 Task: Change Filter to Hard Light on "Image C.jpg" and play.
Action: Mouse moved to (314, 186)
Screenshot: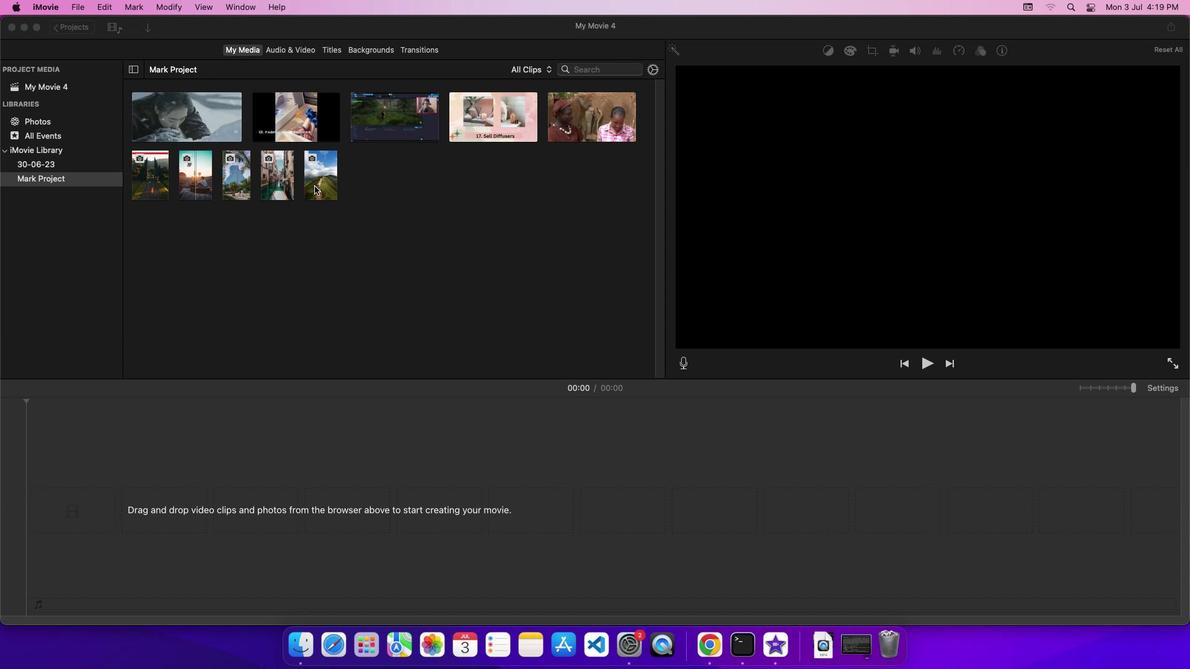 
Action: Mouse pressed left at (314, 186)
Screenshot: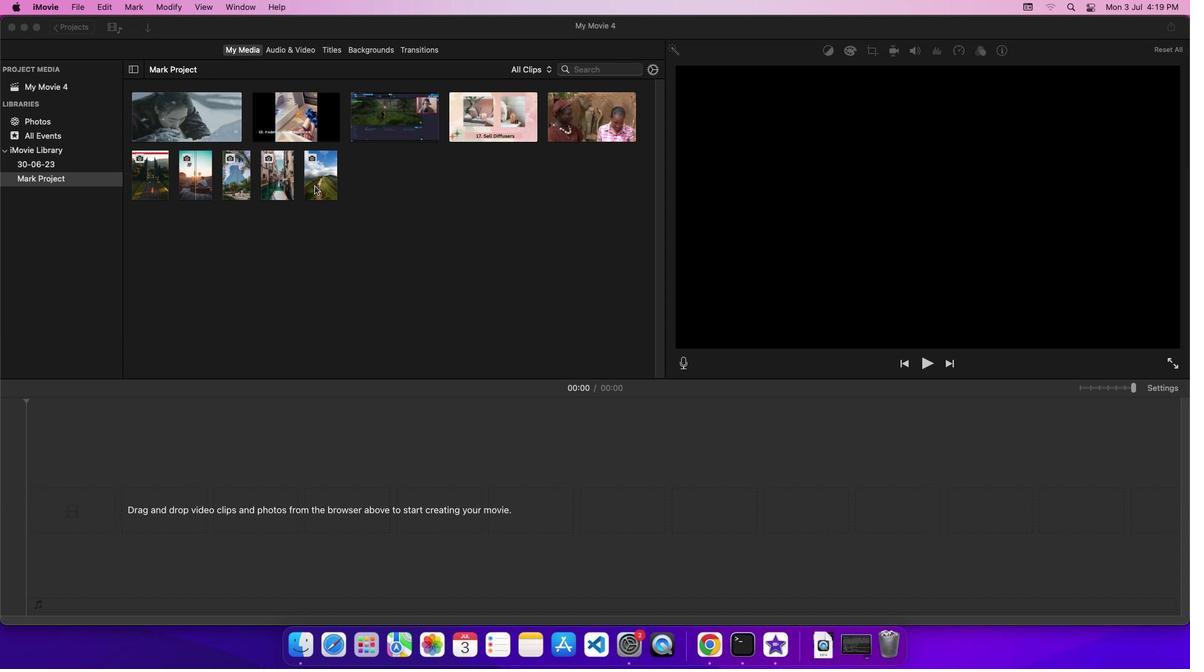 
Action: Mouse moved to (328, 173)
Screenshot: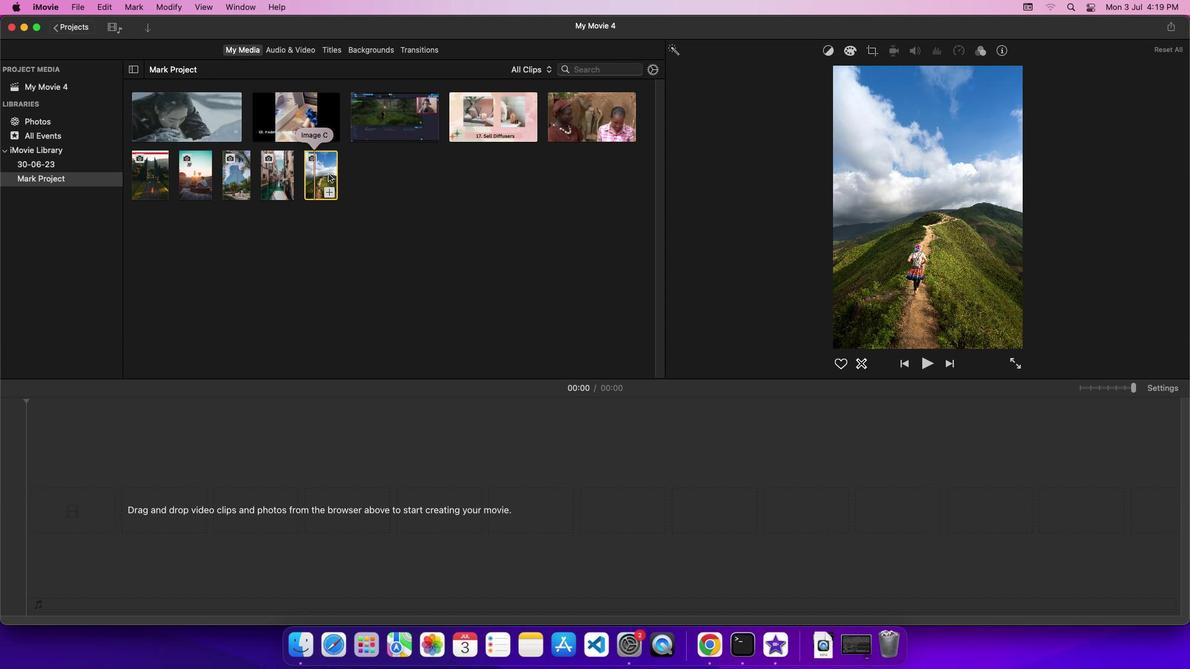 
Action: Mouse pressed left at (328, 173)
Screenshot: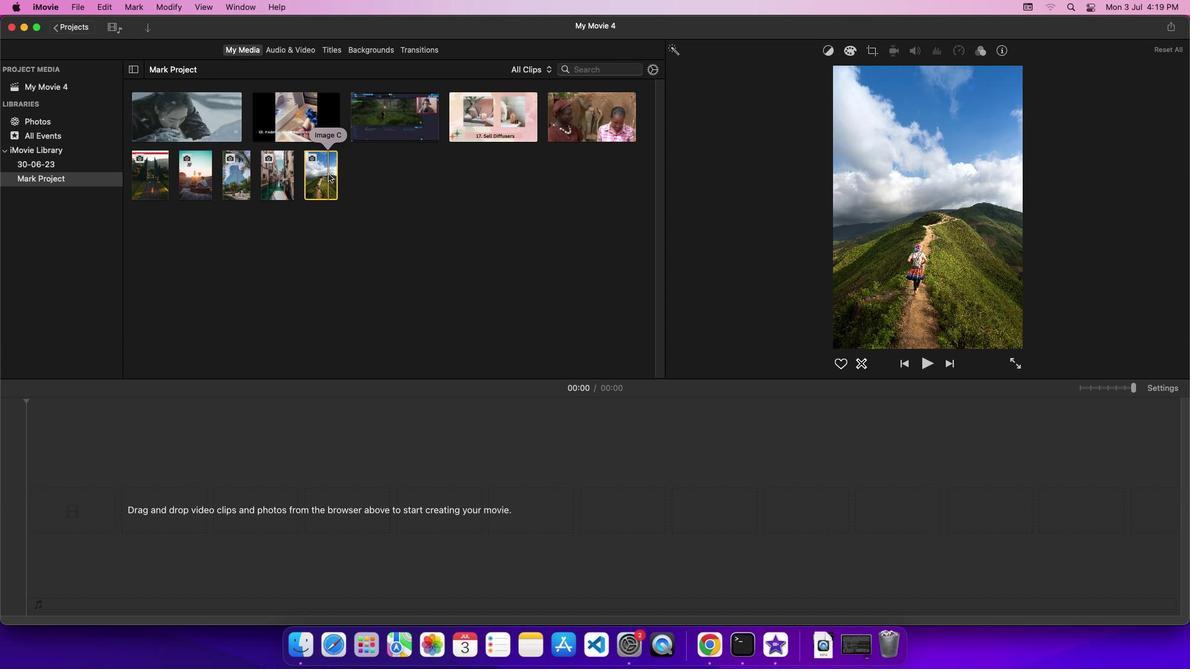 
Action: Mouse moved to (1168, 390)
Screenshot: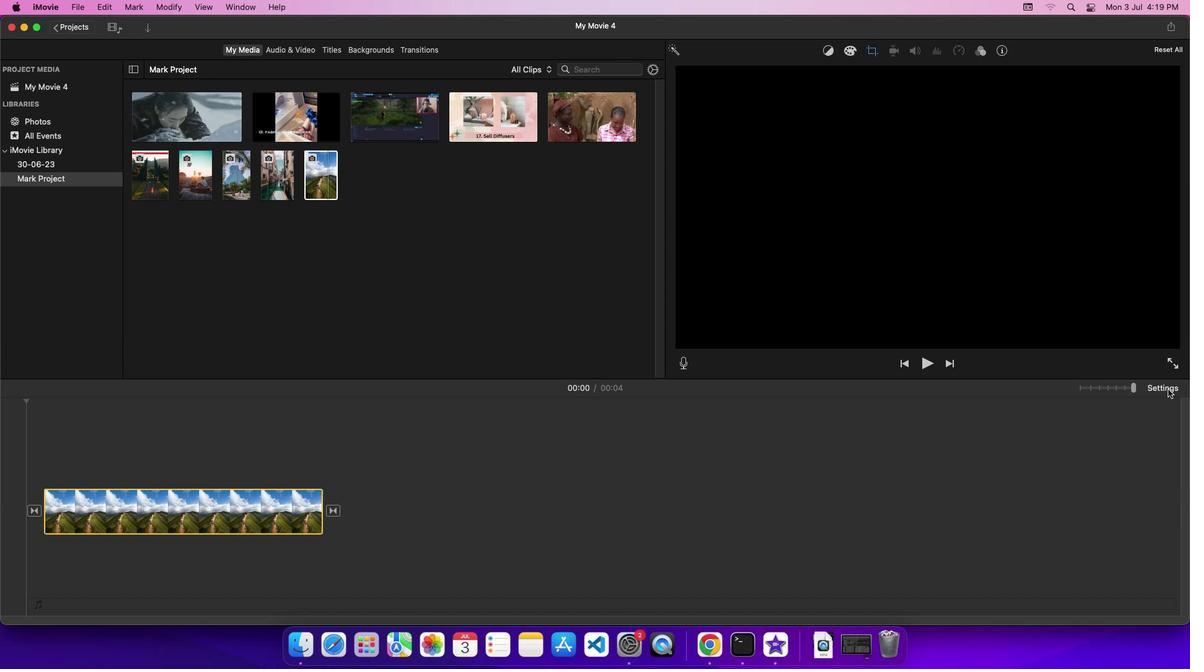 
Action: Mouse pressed left at (1168, 390)
Screenshot: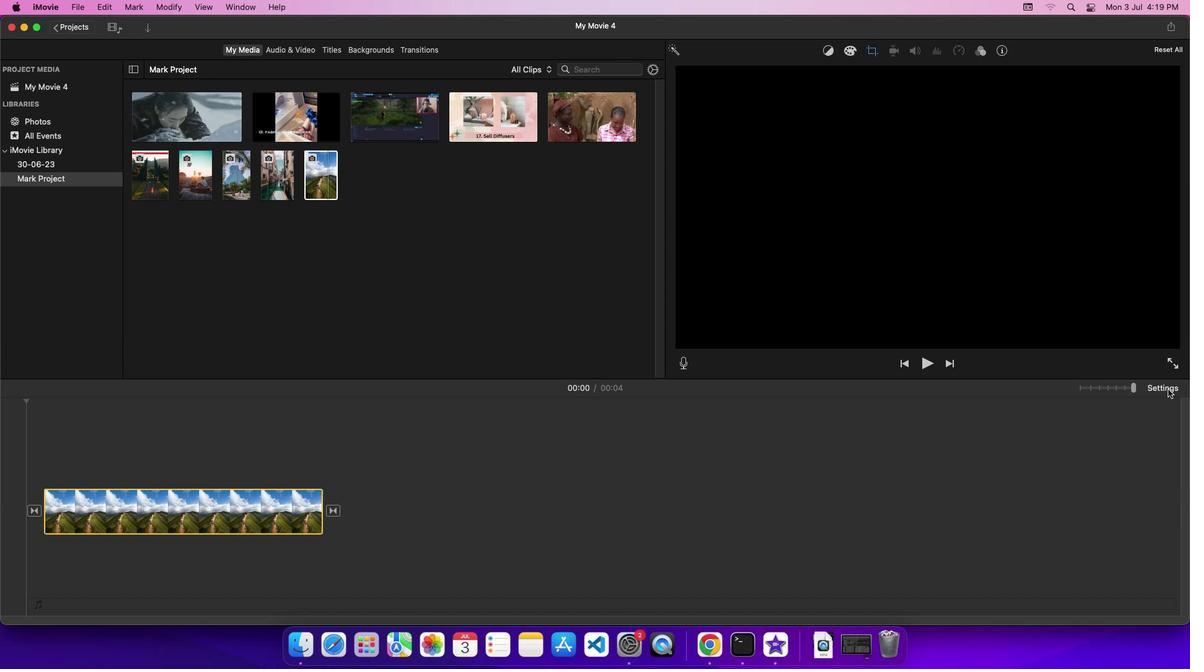 
Action: Mouse moved to (1054, 463)
Screenshot: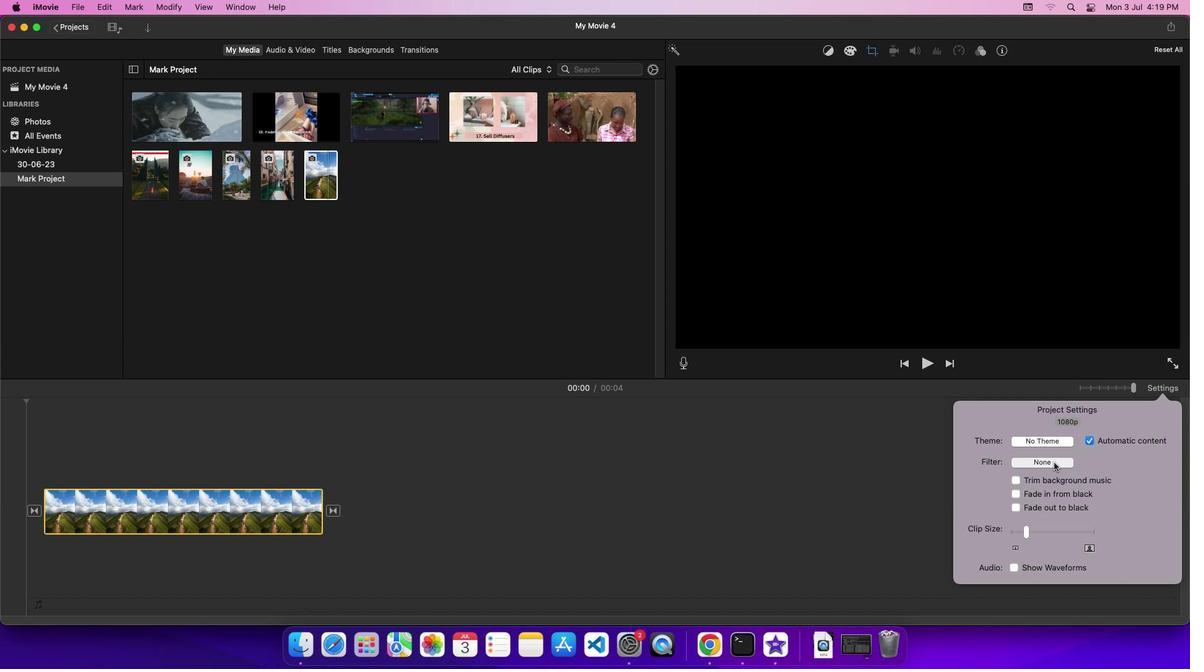 
Action: Mouse pressed left at (1054, 463)
Screenshot: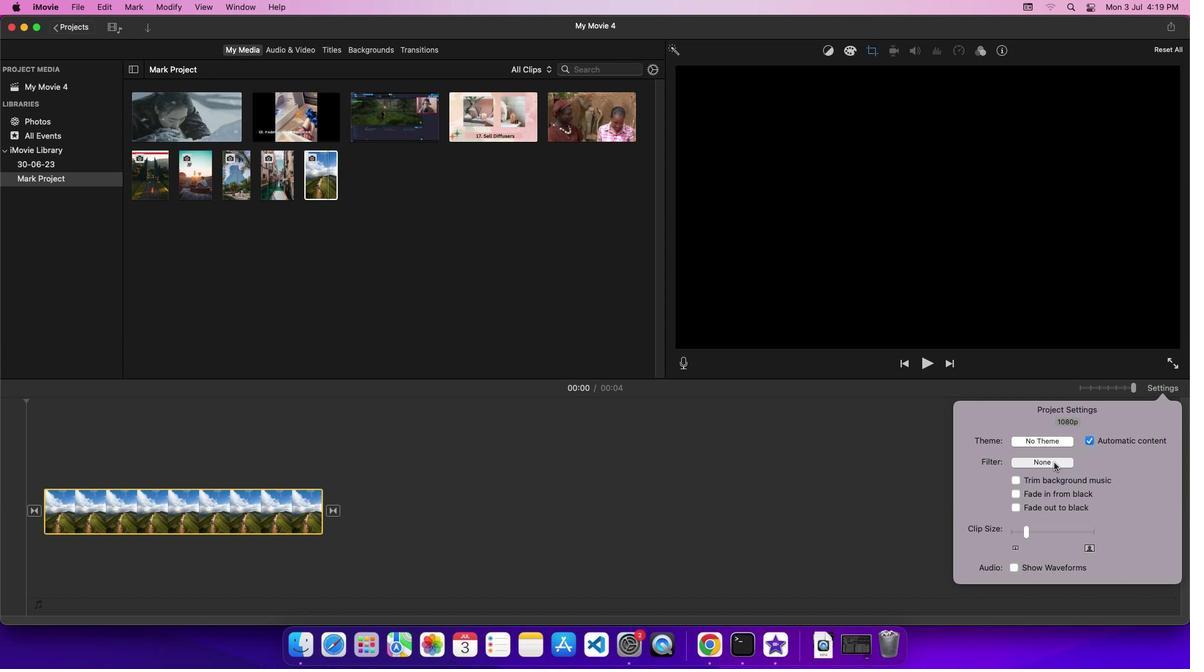 
Action: Mouse moved to (200, 227)
Screenshot: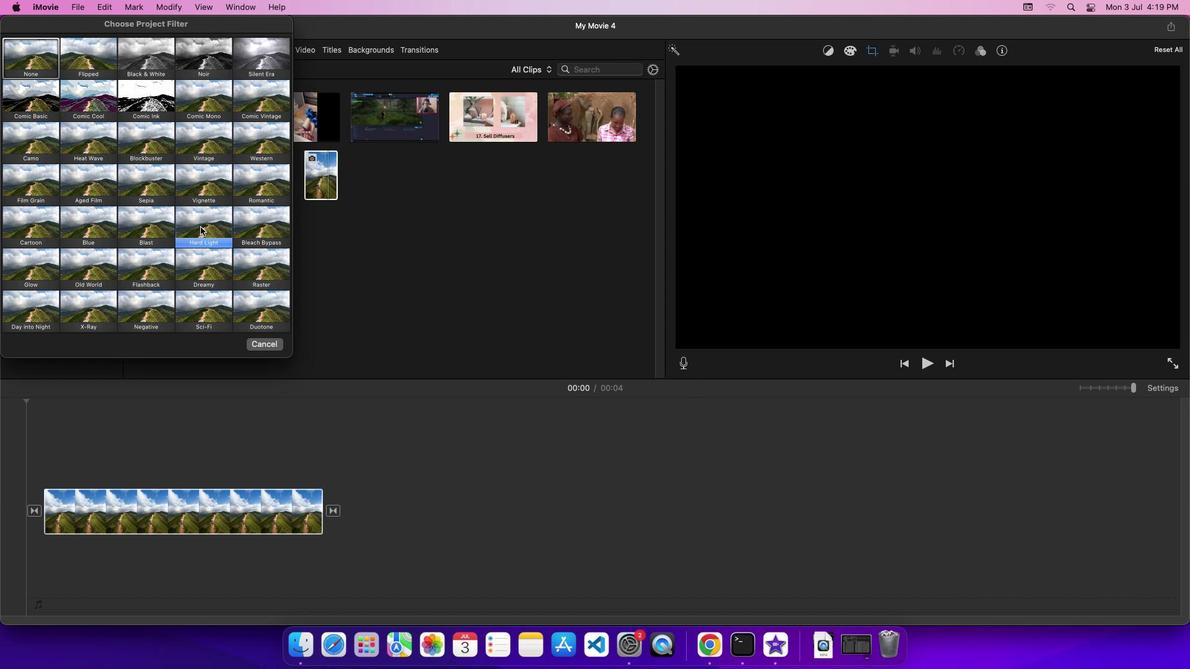 
Action: Mouse pressed left at (200, 227)
Screenshot: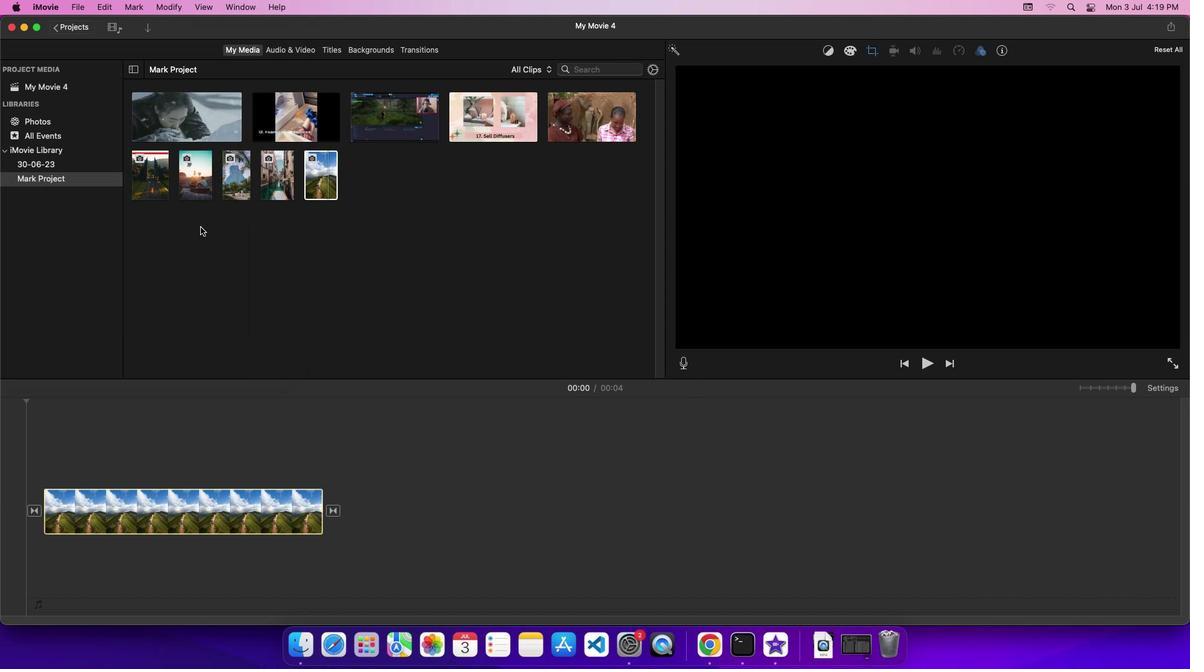 
Action: Mouse moved to (53, 486)
Screenshot: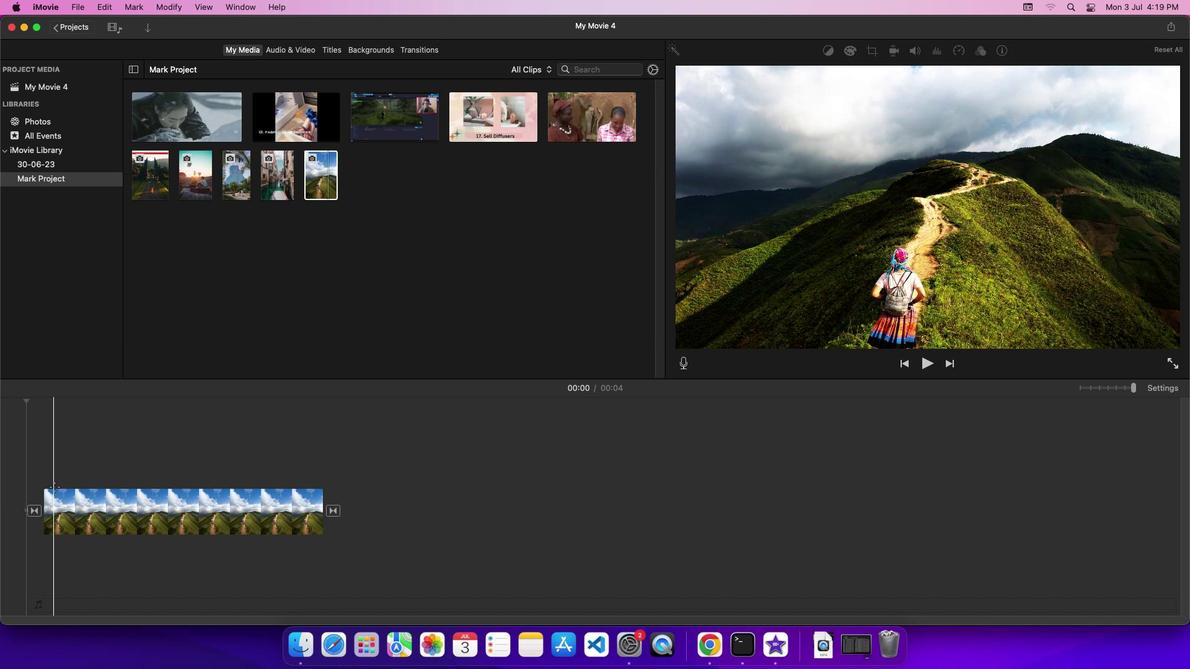 
Action: Mouse pressed left at (53, 486)
Screenshot: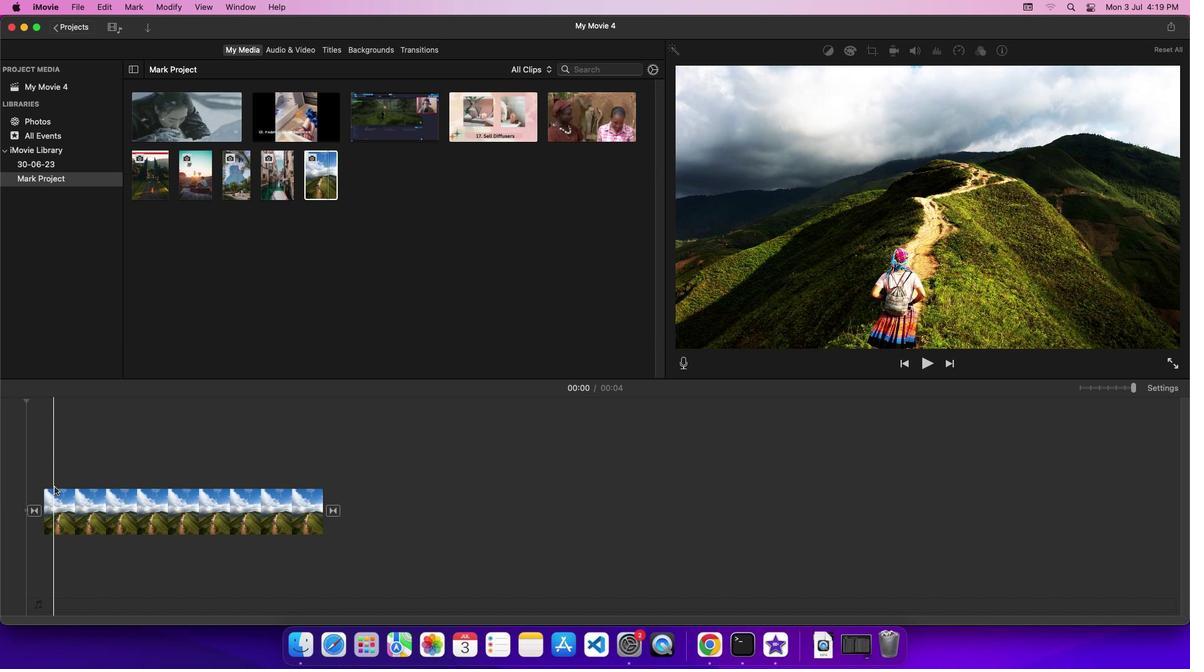 
Action: Mouse moved to (931, 364)
Screenshot: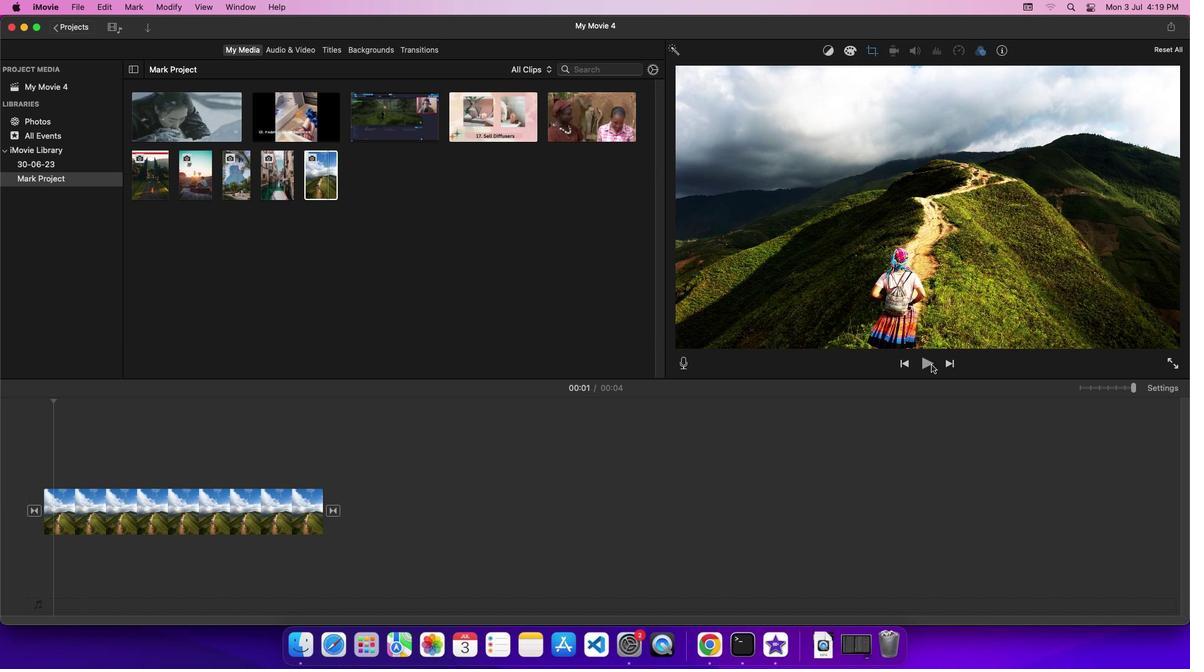 
Action: Mouse pressed left at (931, 364)
Screenshot: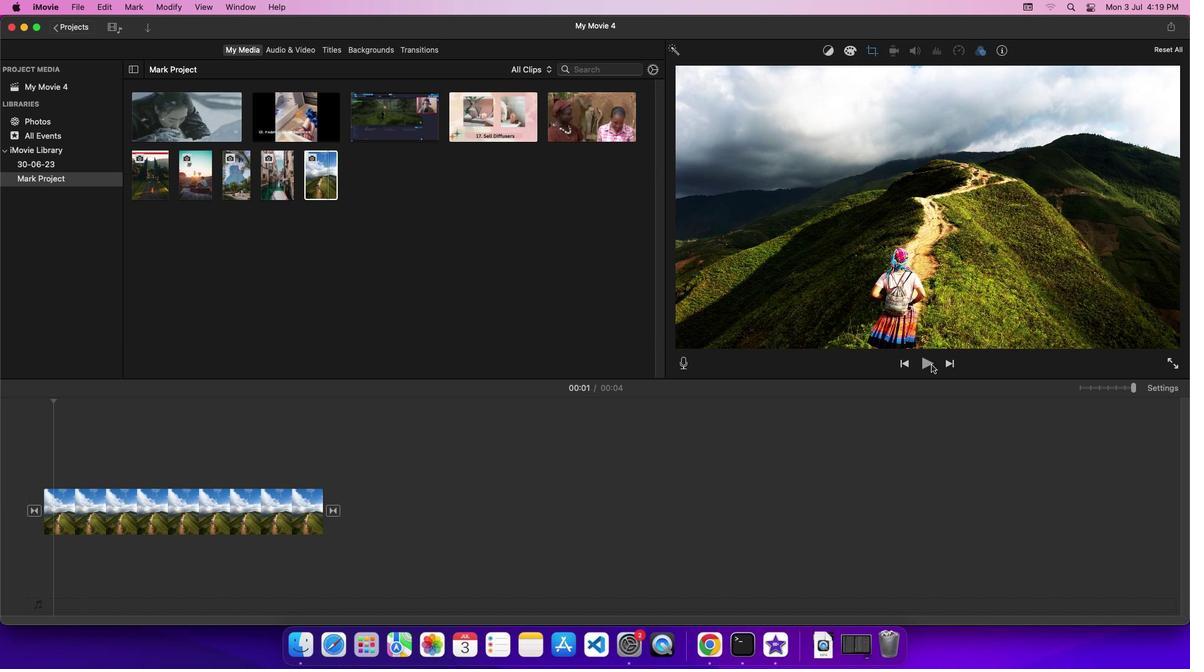 
Action: Mouse moved to (940, 395)
Screenshot: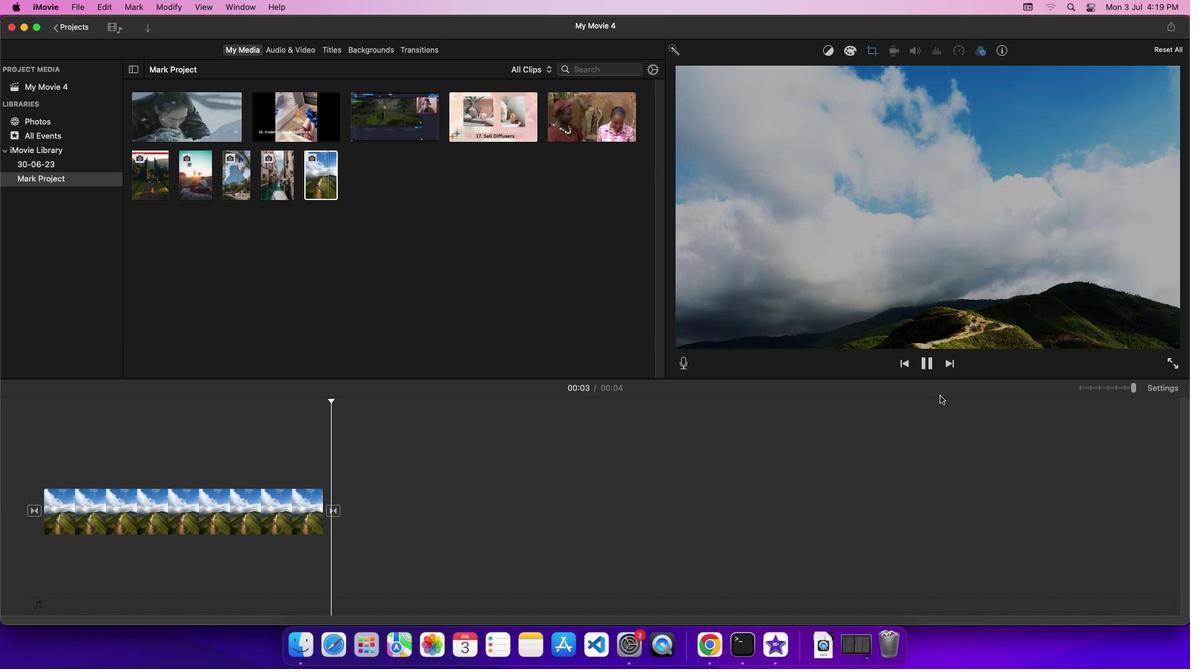 
